 Task: Look for products in the category "Pest Control" from Murphy's Naturals only.
Action: Mouse moved to (823, 310)
Screenshot: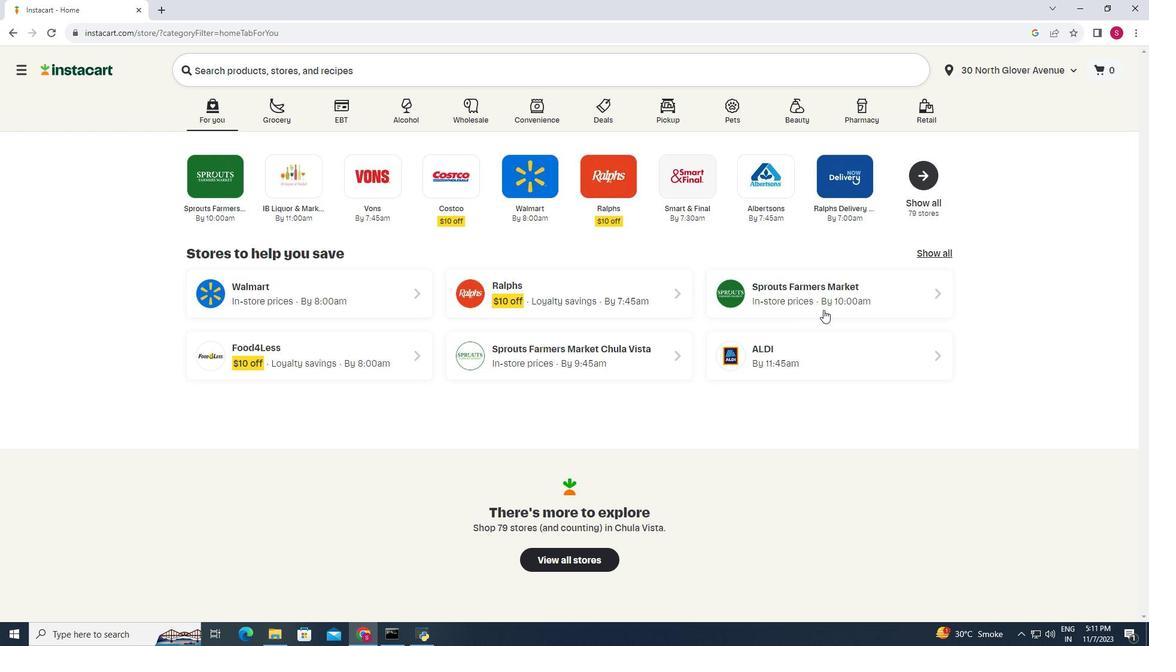 
Action: Mouse pressed left at (823, 310)
Screenshot: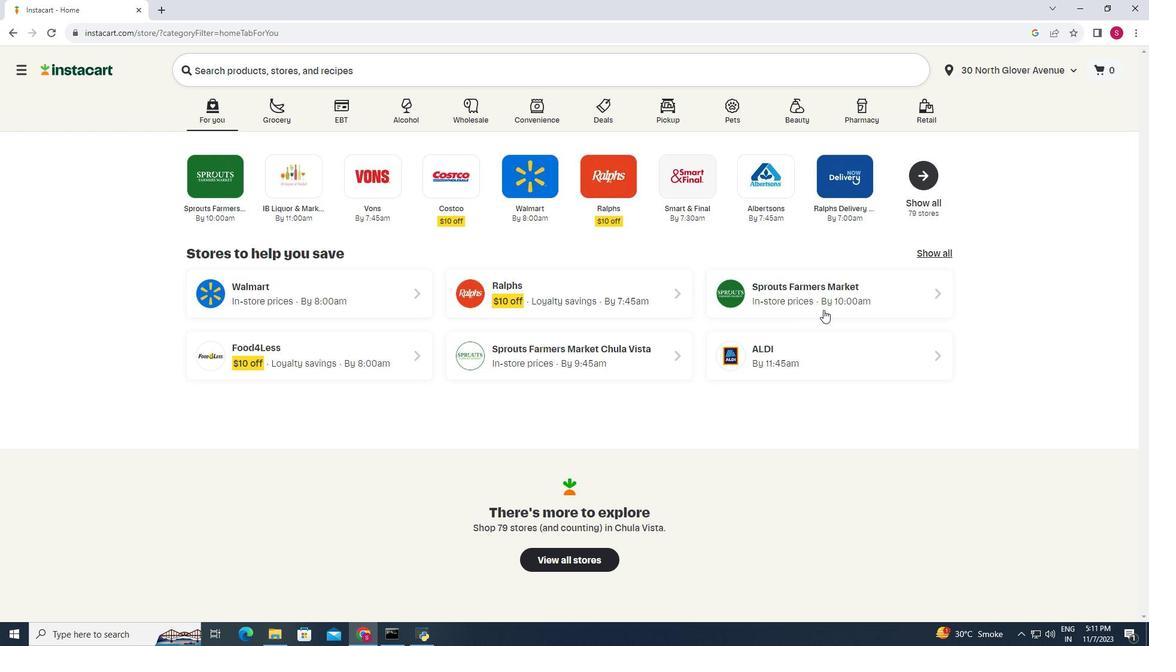 
Action: Mouse moved to (37, 439)
Screenshot: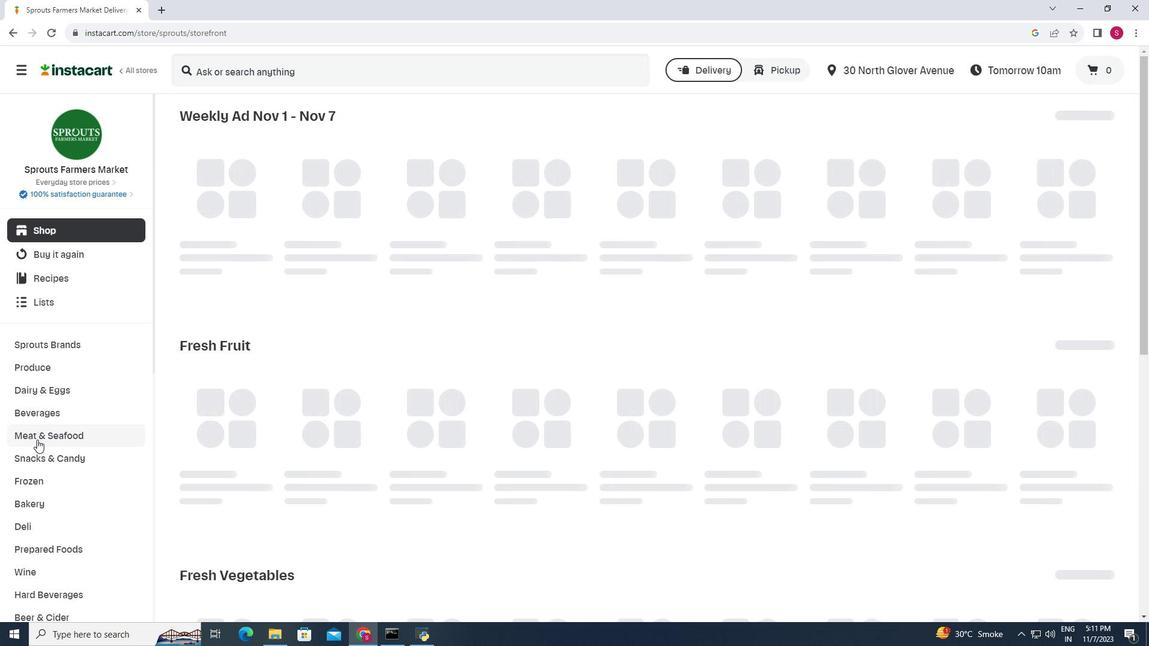 
Action: Mouse scrolled (37, 439) with delta (0, 0)
Screenshot: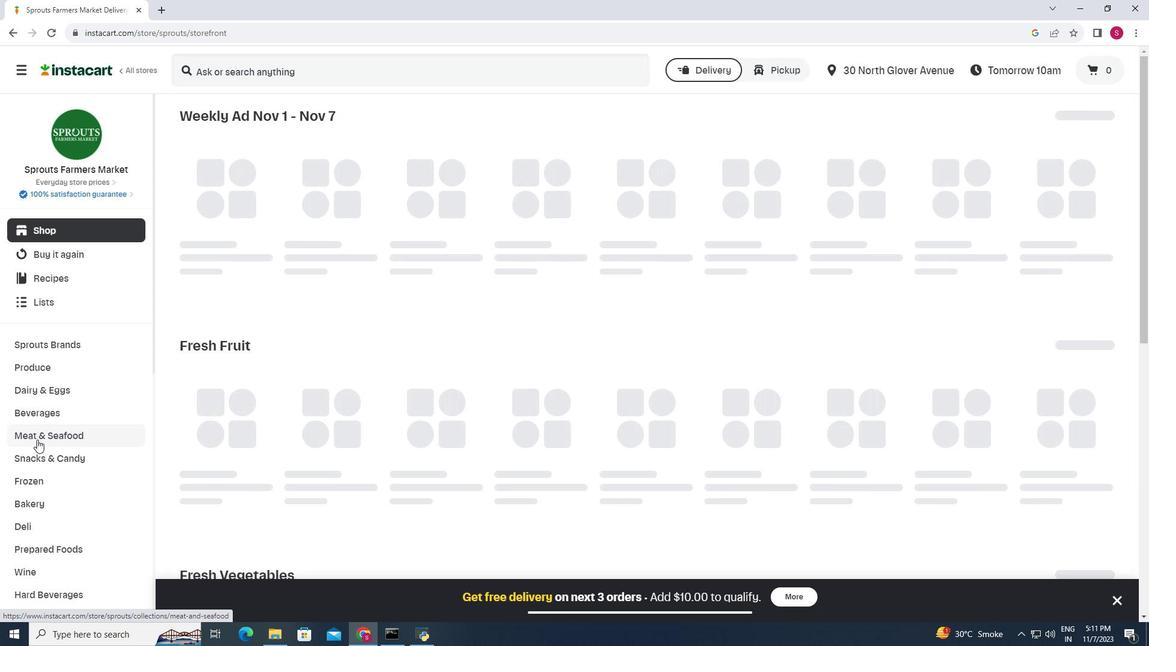 
Action: Mouse scrolled (37, 439) with delta (0, 0)
Screenshot: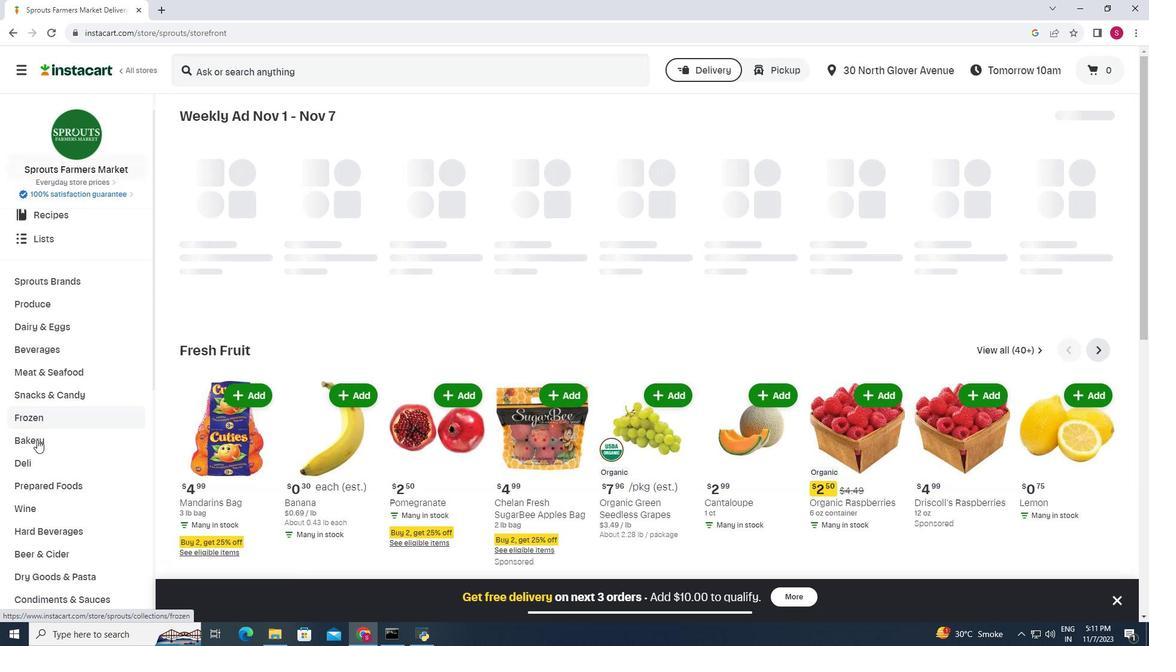 
Action: Mouse scrolled (37, 439) with delta (0, 0)
Screenshot: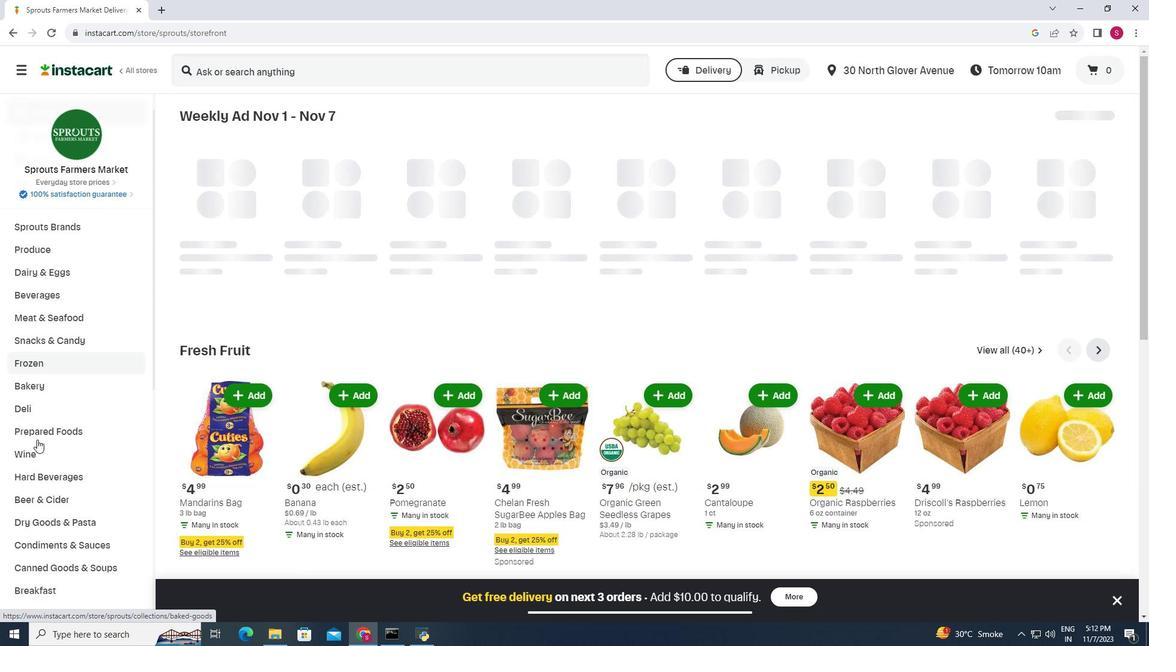 
Action: Mouse scrolled (37, 439) with delta (0, 0)
Screenshot: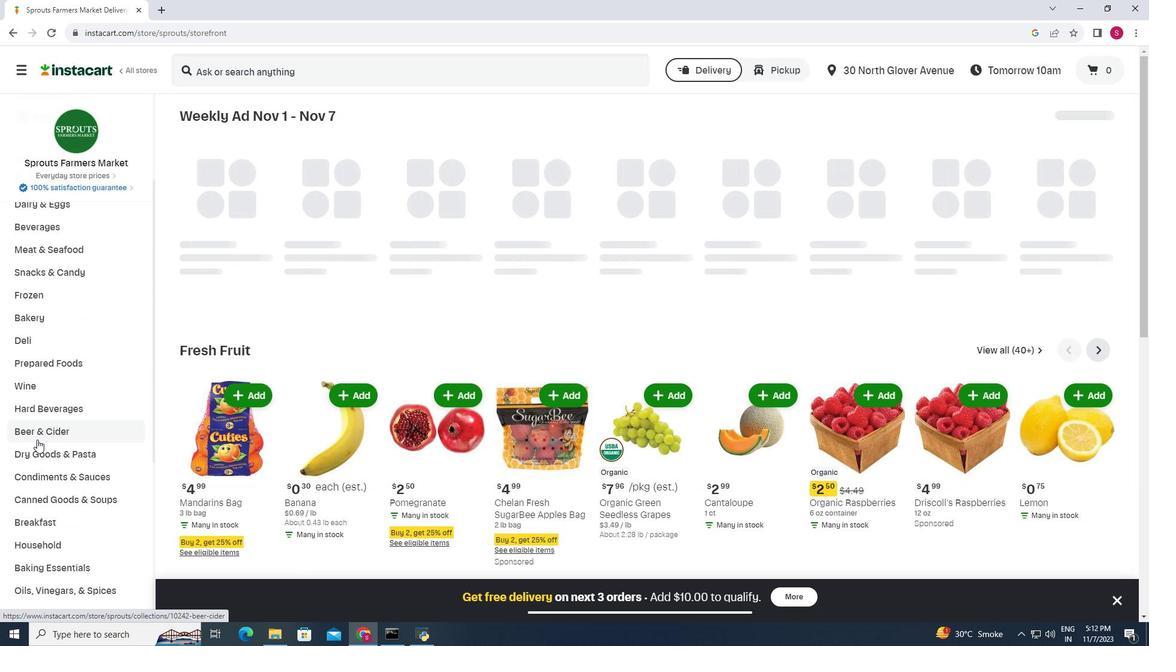 
Action: Mouse scrolled (37, 439) with delta (0, 0)
Screenshot: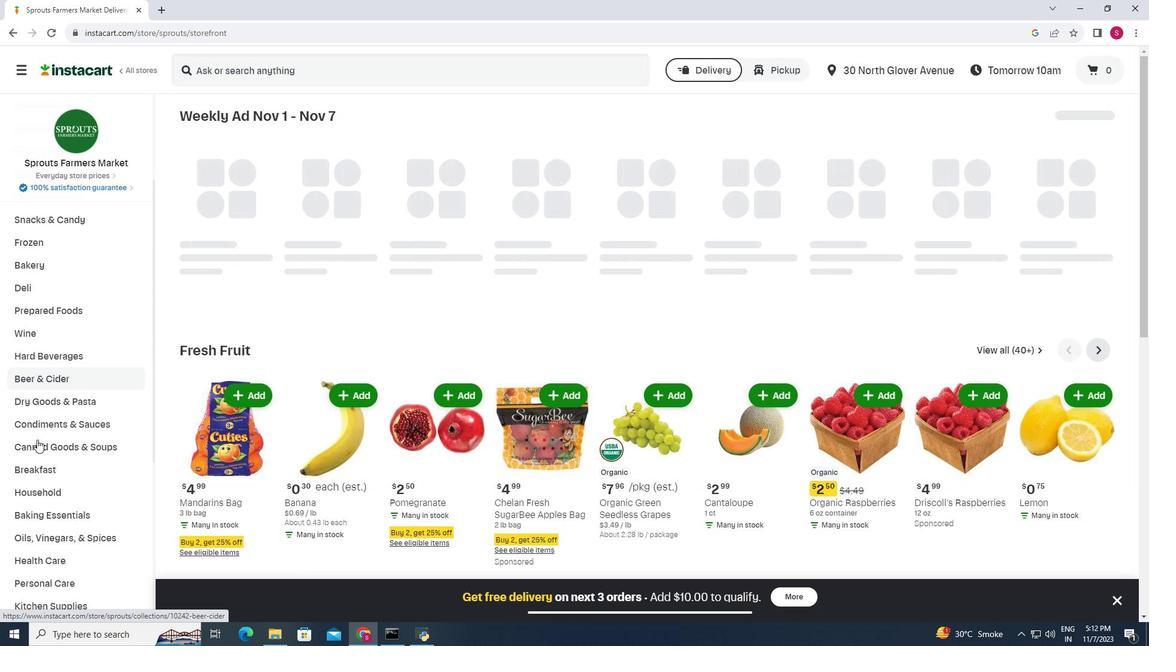 
Action: Mouse moved to (49, 426)
Screenshot: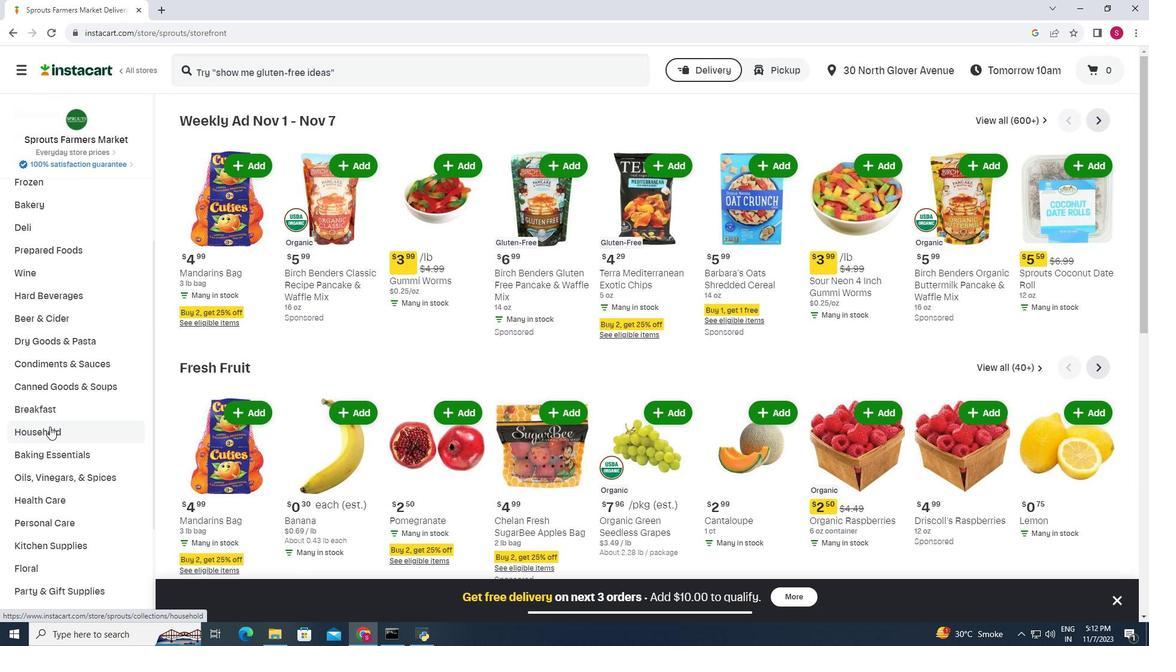 
Action: Mouse pressed left at (49, 426)
Screenshot: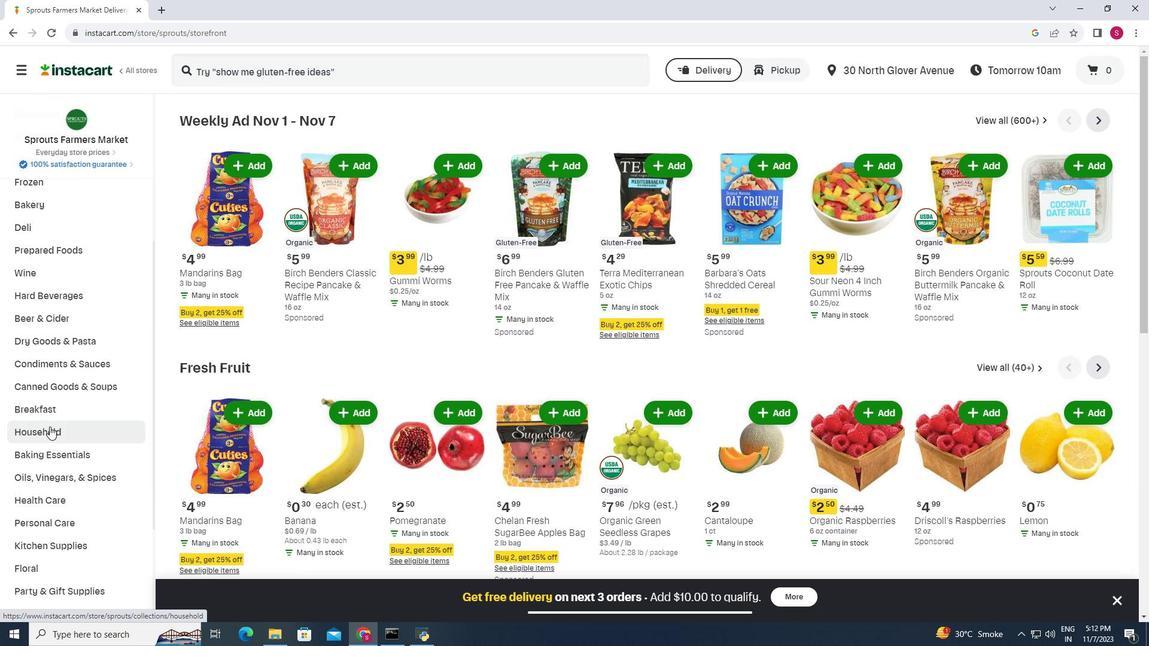 
Action: Mouse moved to (740, 150)
Screenshot: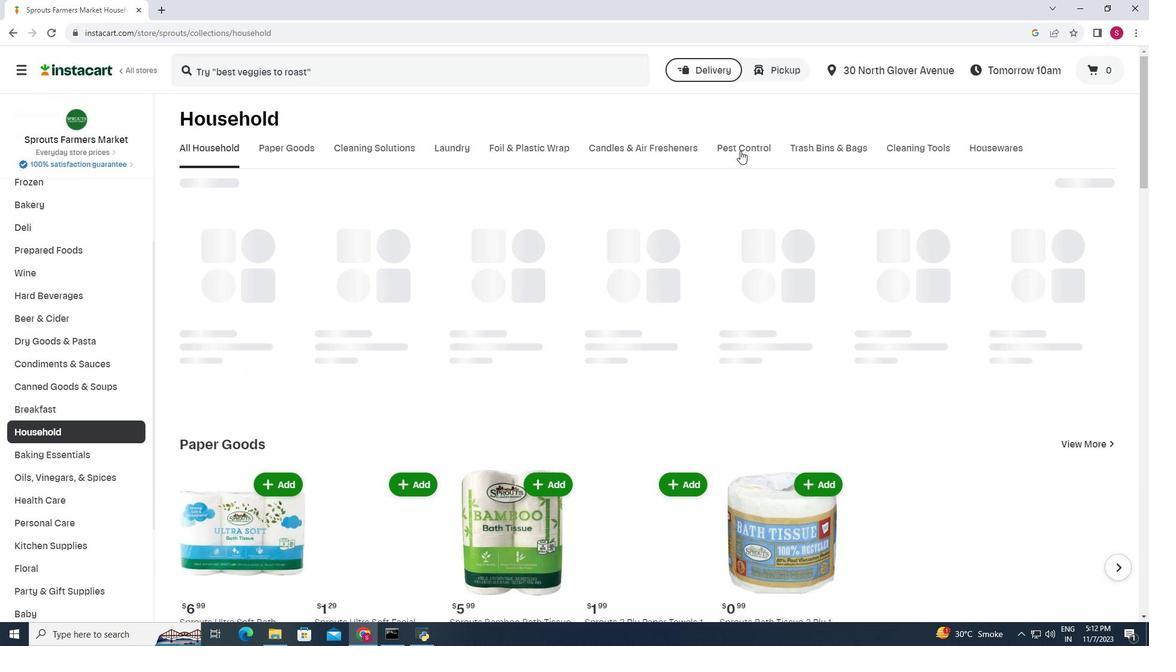 
Action: Mouse pressed left at (740, 150)
Screenshot: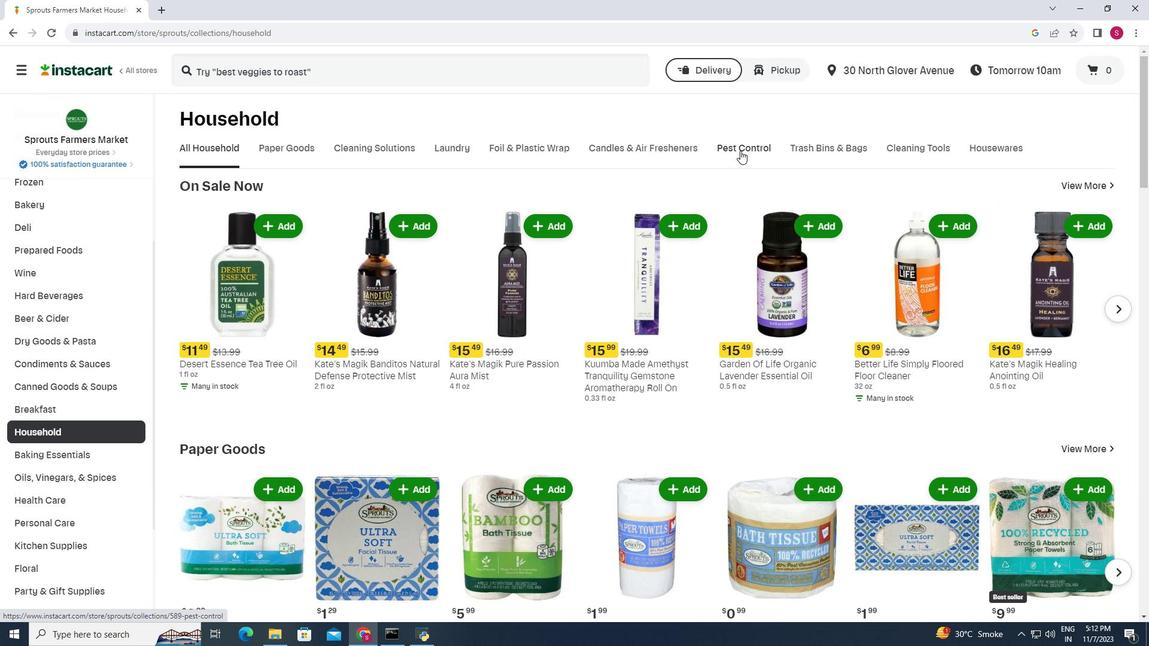 
Action: Mouse moved to (226, 192)
Screenshot: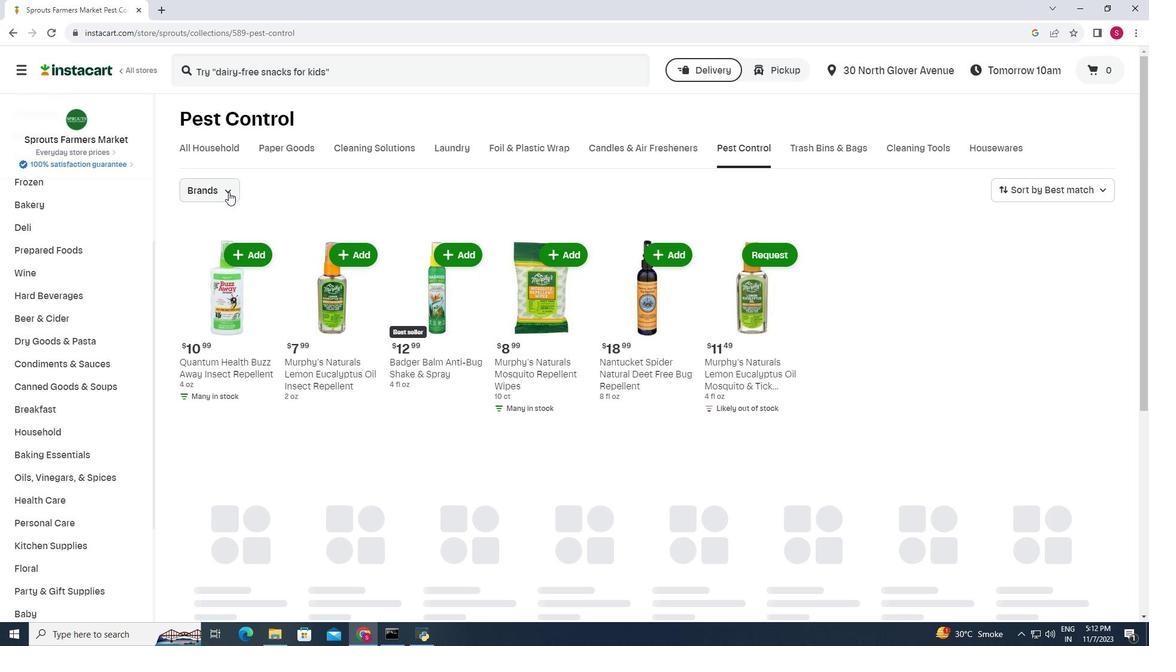
Action: Mouse pressed left at (226, 192)
Screenshot: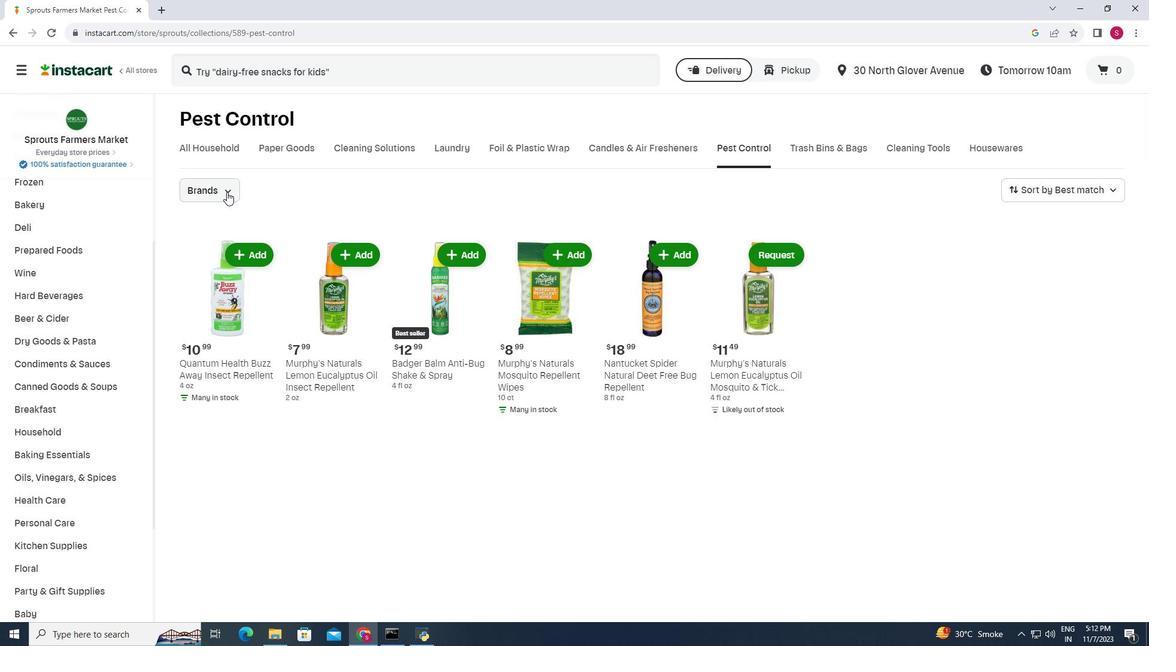 
Action: Mouse moved to (229, 223)
Screenshot: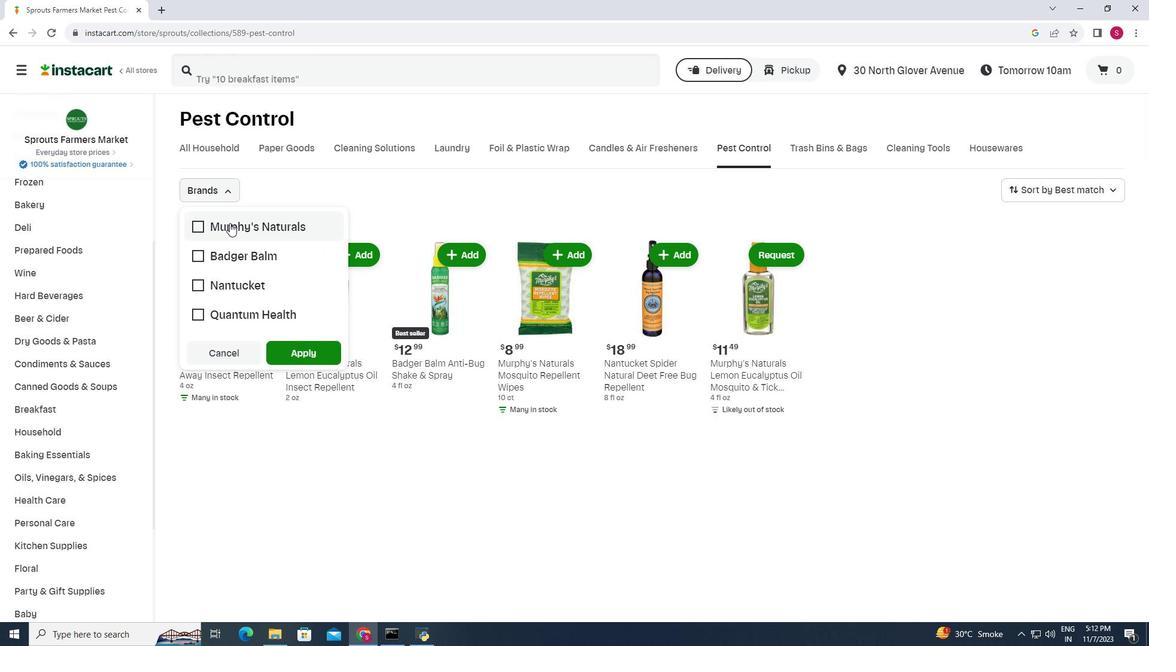 
Action: Mouse pressed left at (229, 223)
Screenshot: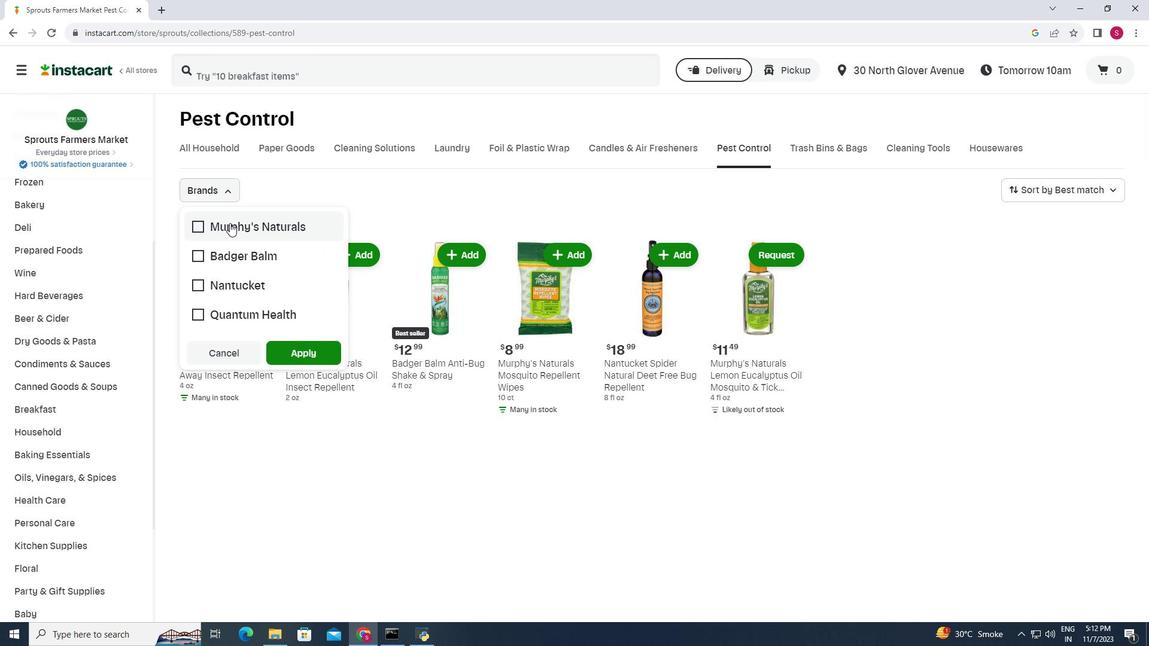 
Action: Mouse moved to (292, 346)
Screenshot: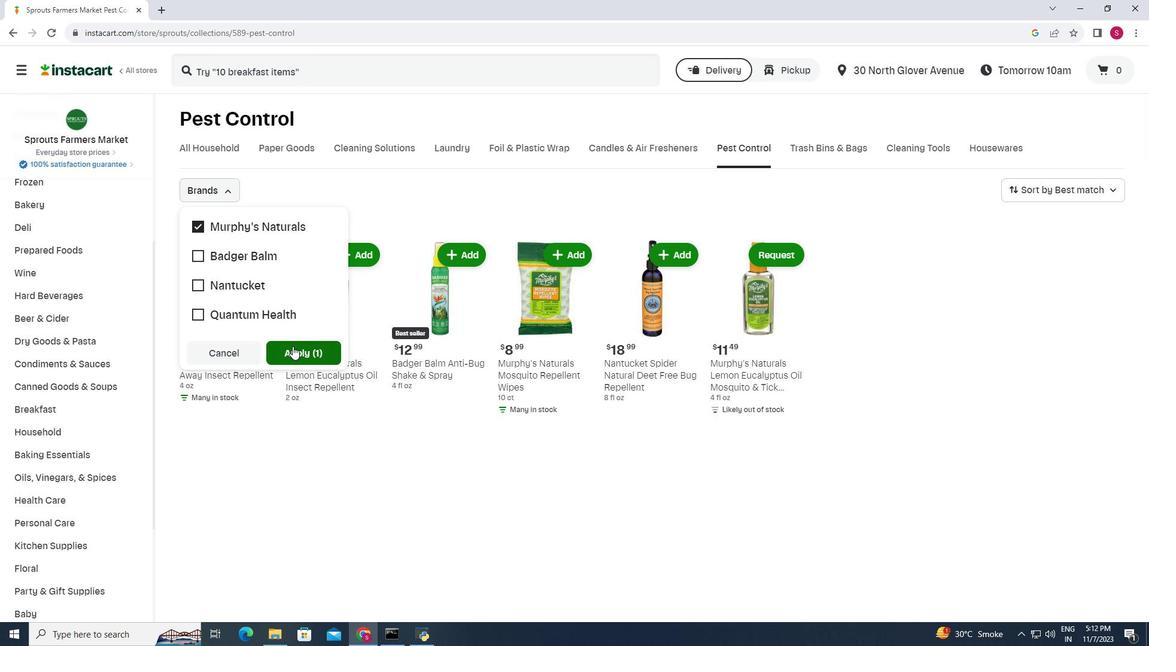
Action: Mouse pressed left at (292, 346)
Screenshot: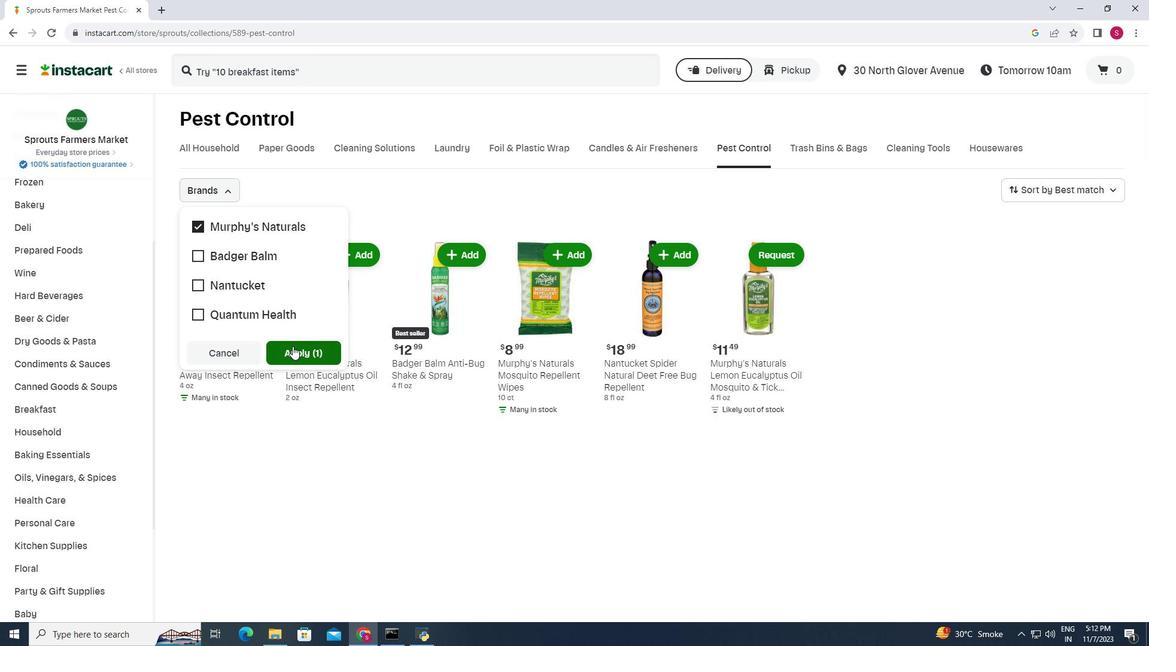 
Action: Mouse moved to (530, 240)
Screenshot: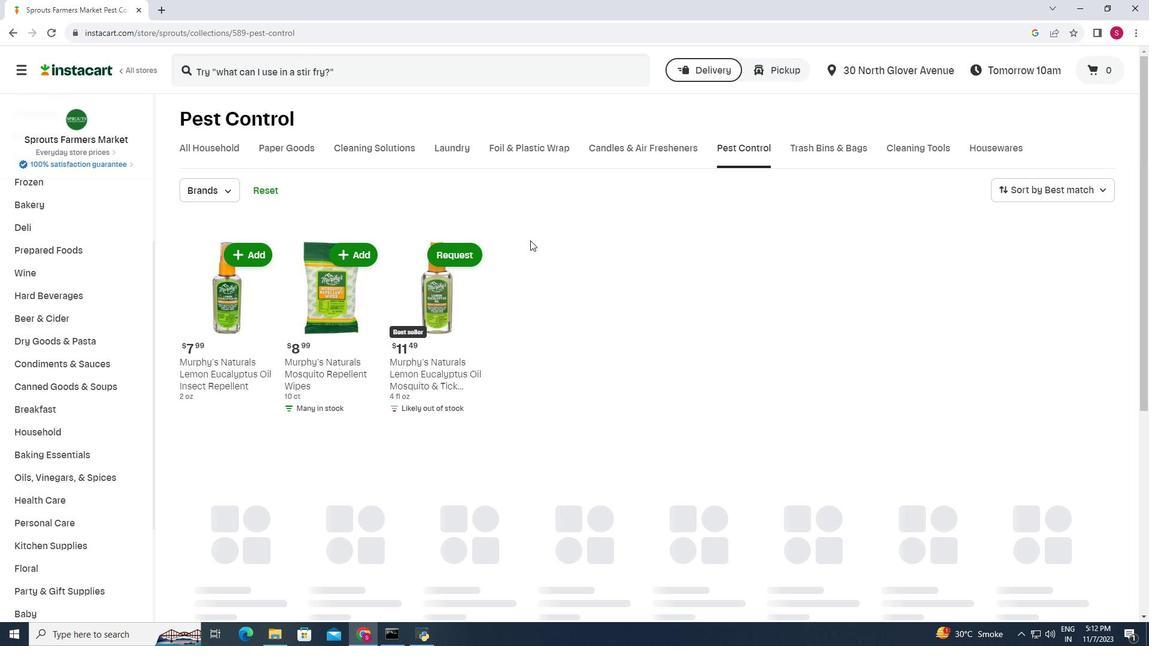 
Action: Mouse scrolled (530, 239) with delta (0, 0)
Screenshot: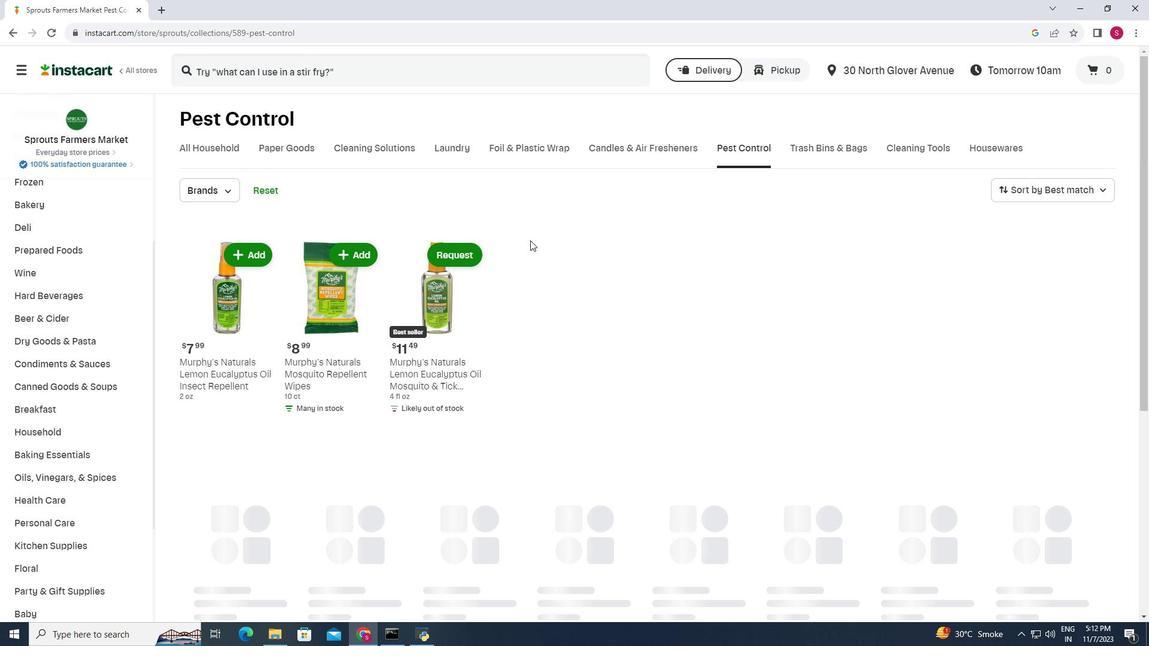 
Action: Mouse moved to (461, 201)
Screenshot: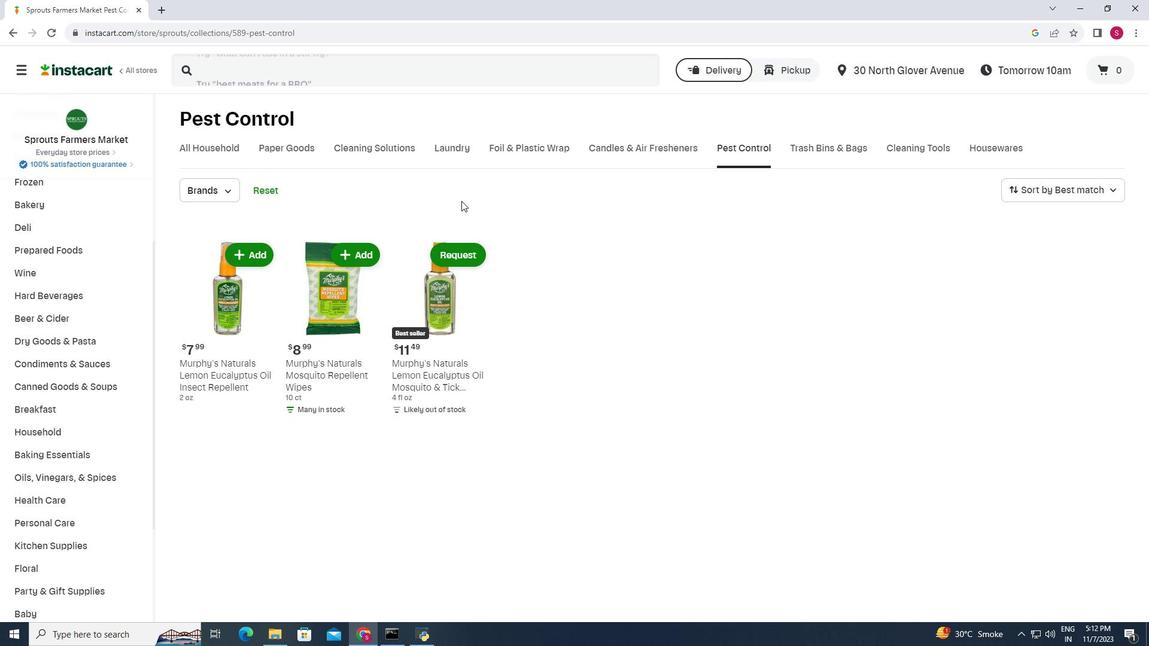 
